 Task: In messages choose email frequency weekly.
Action: Mouse moved to (636, 54)
Screenshot: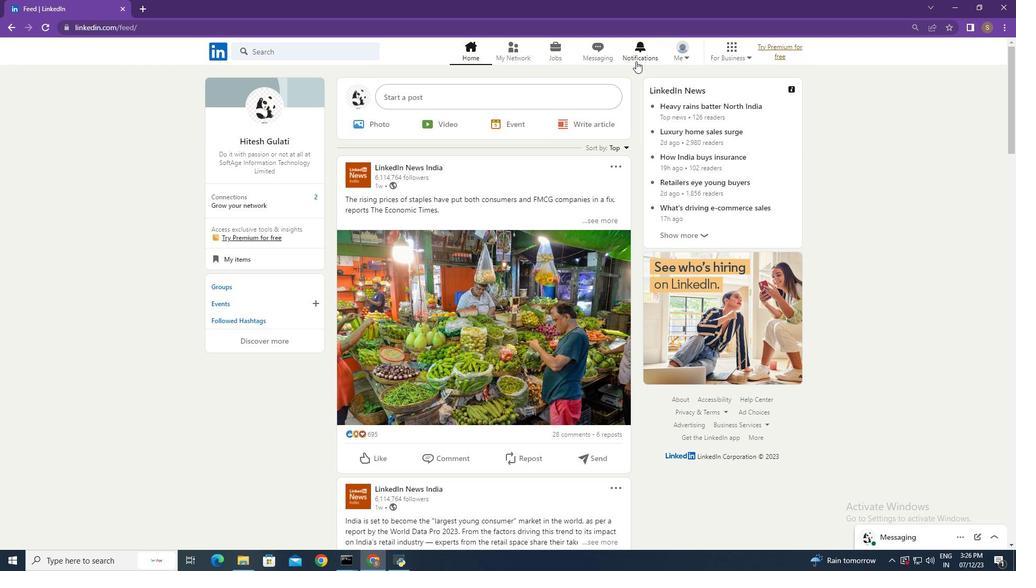 
Action: Mouse pressed left at (636, 54)
Screenshot: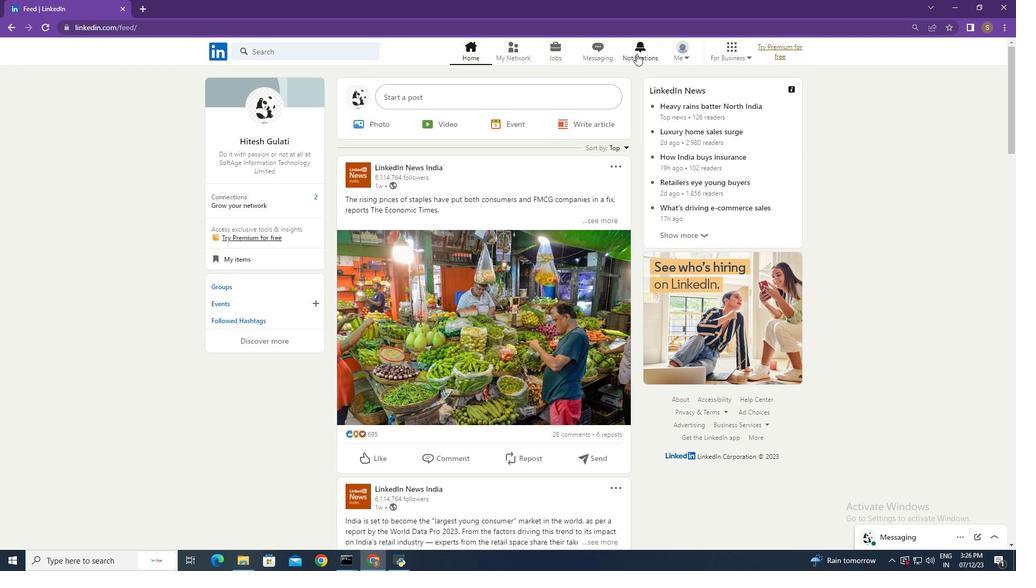 
Action: Mouse moved to (241, 123)
Screenshot: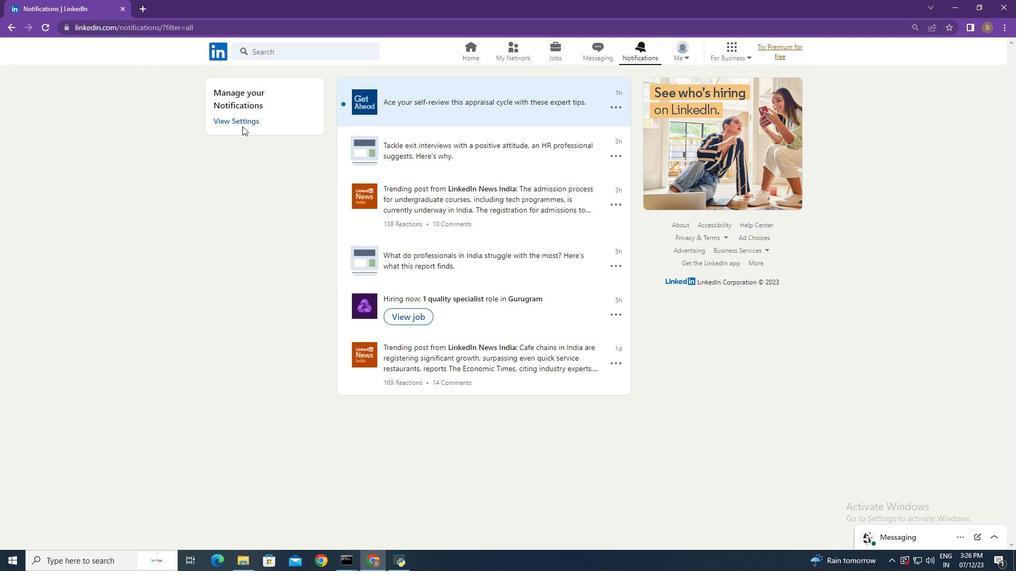 
Action: Mouse pressed left at (241, 123)
Screenshot: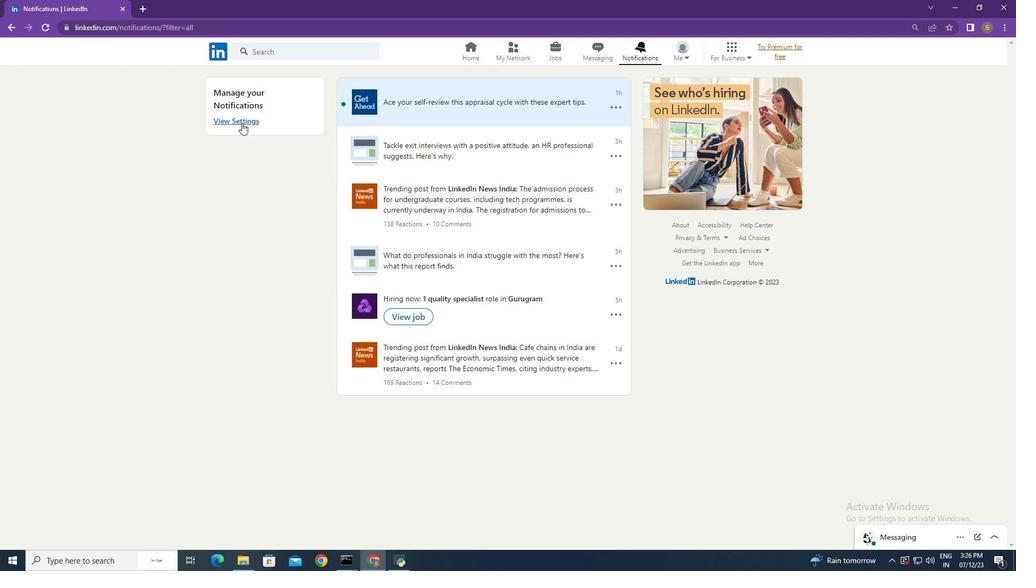 
Action: Mouse moved to (621, 270)
Screenshot: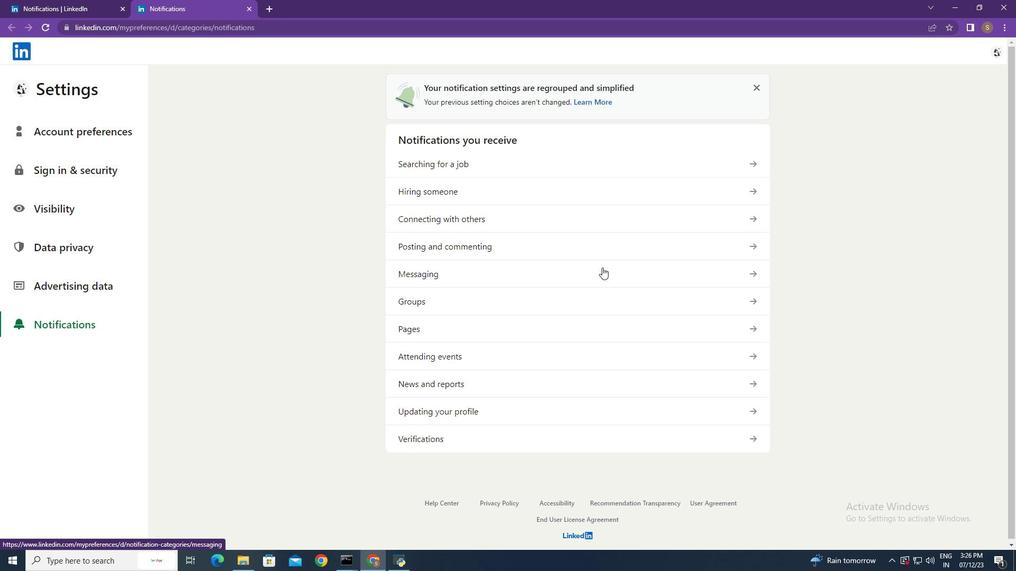
Action: Mouse pressed left at (621, 270)
Screenshot: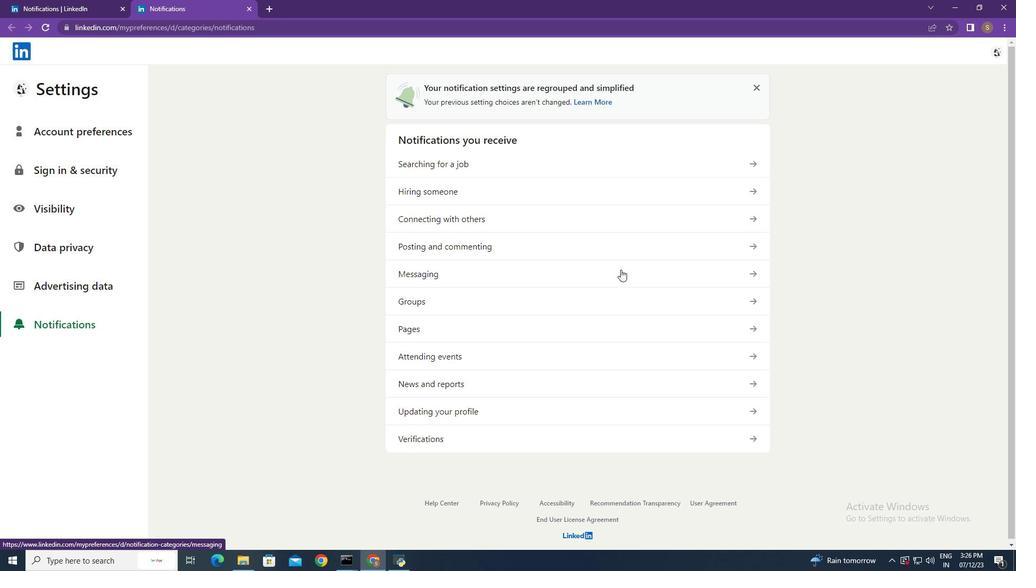 
Action: Mouse moved to (499, 160)
Screenshot: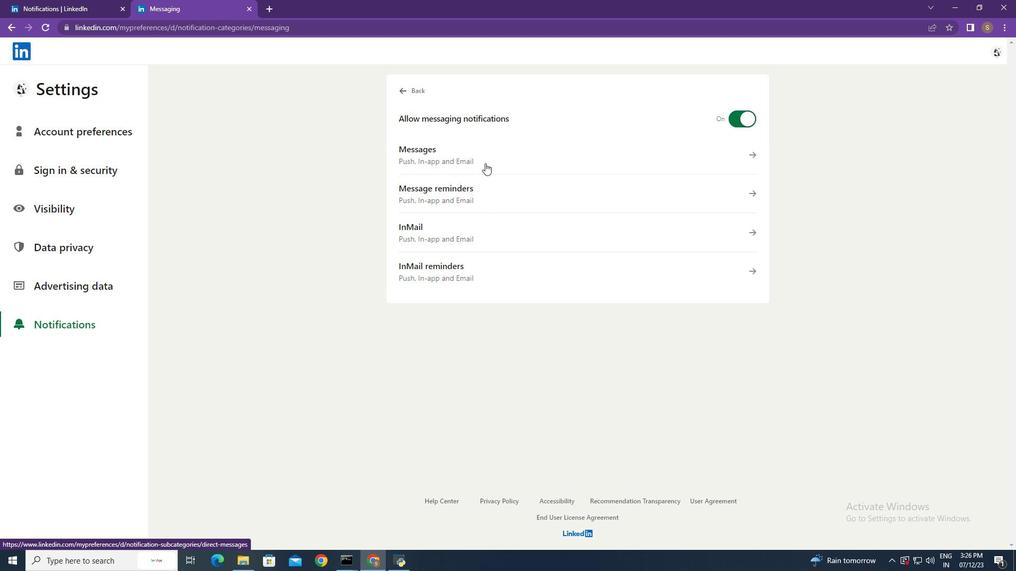 
Action: Mouse pressed left at (499, 160)
Screenshot: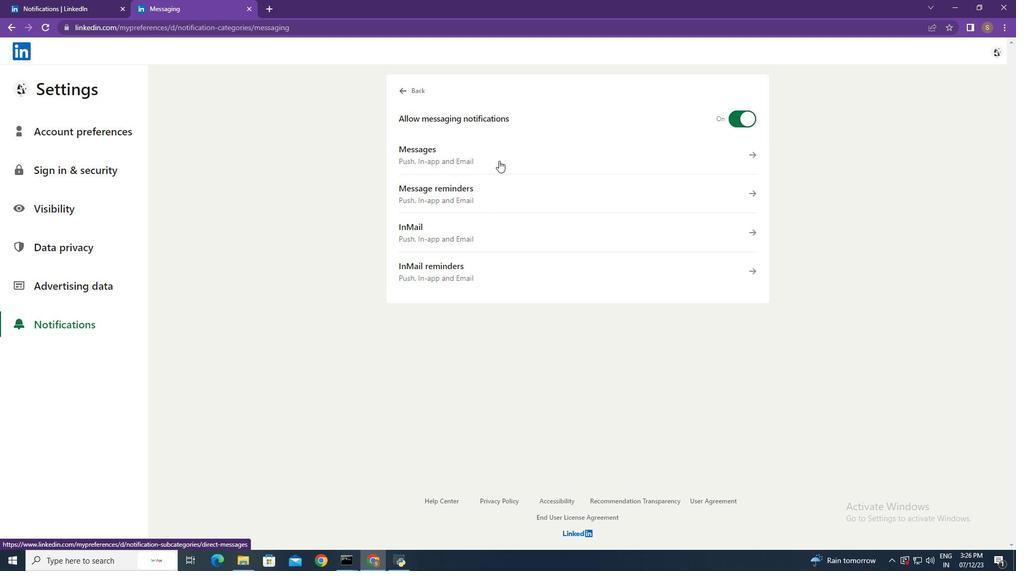 
Action: Mouse moved to (413, 361)
Screenshot: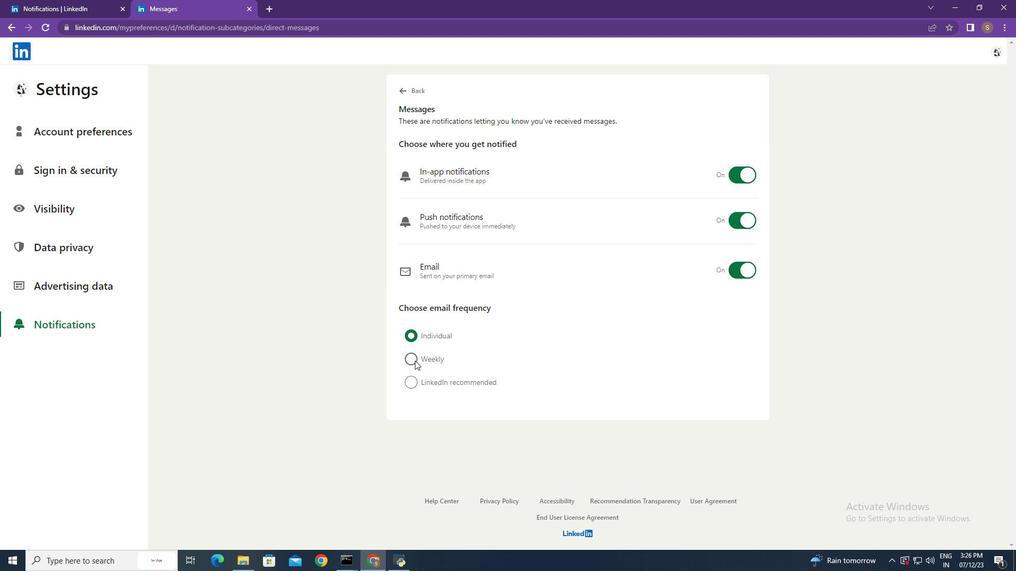 
Action: Mouse pressed left at (413, 361)
Screenshot: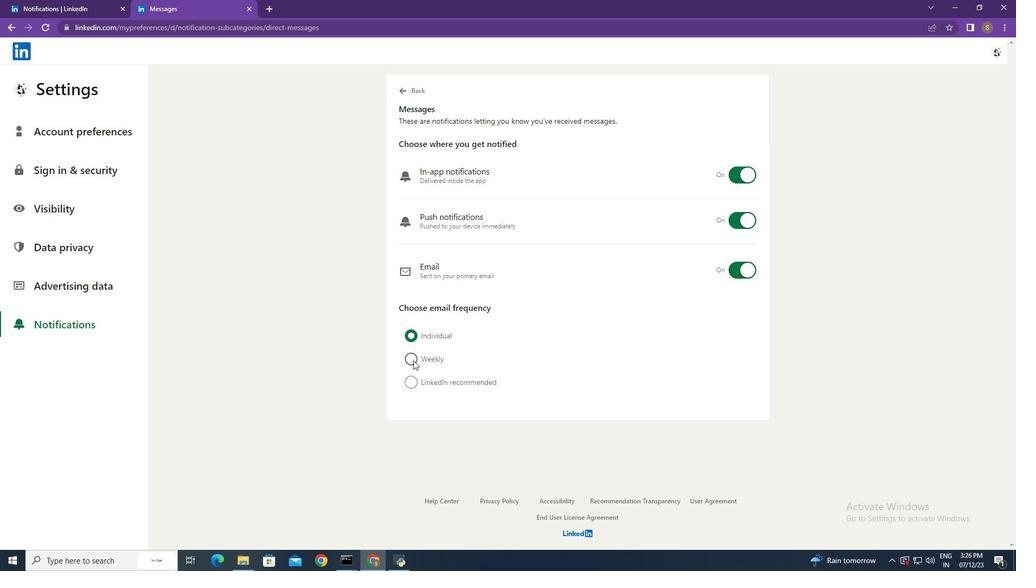 
Action: Mouse moved to (287, 243)
Screenshot: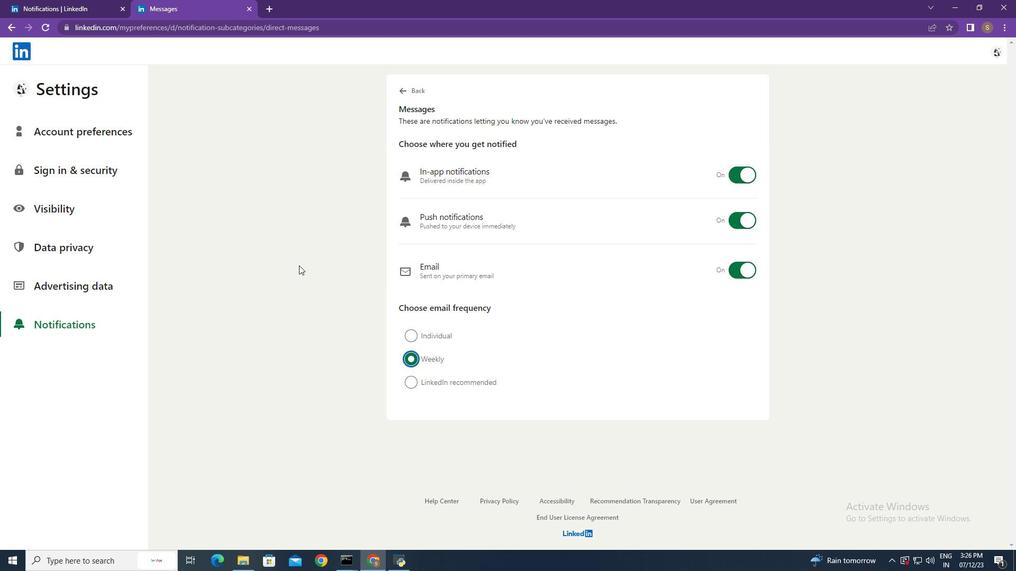 
